 Task: Create a section Agile Avengers and in the section, add a milestone Cybersecurity Improvements in the project AgileCoast
Action: Mouse moved to (81, 399)
Screenshot: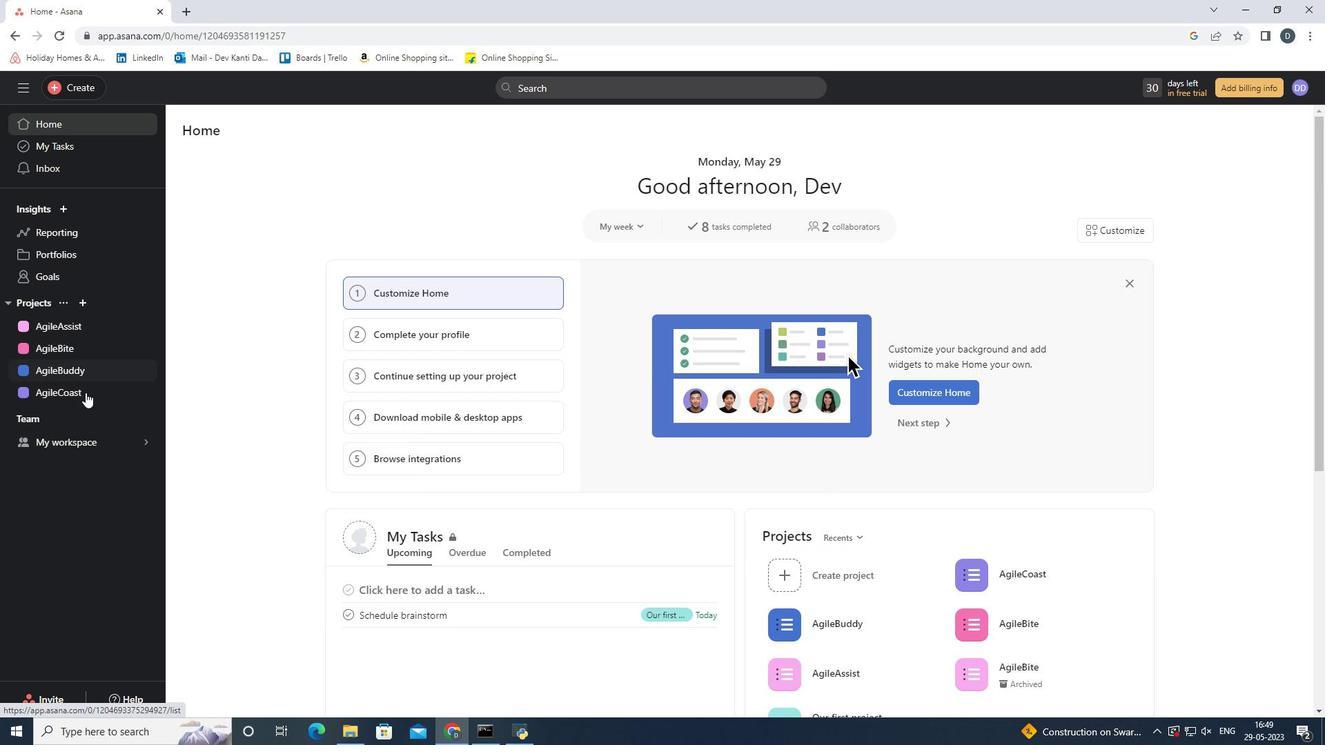 
Action: Mouse pressed left at (81, 399)
Screenshot: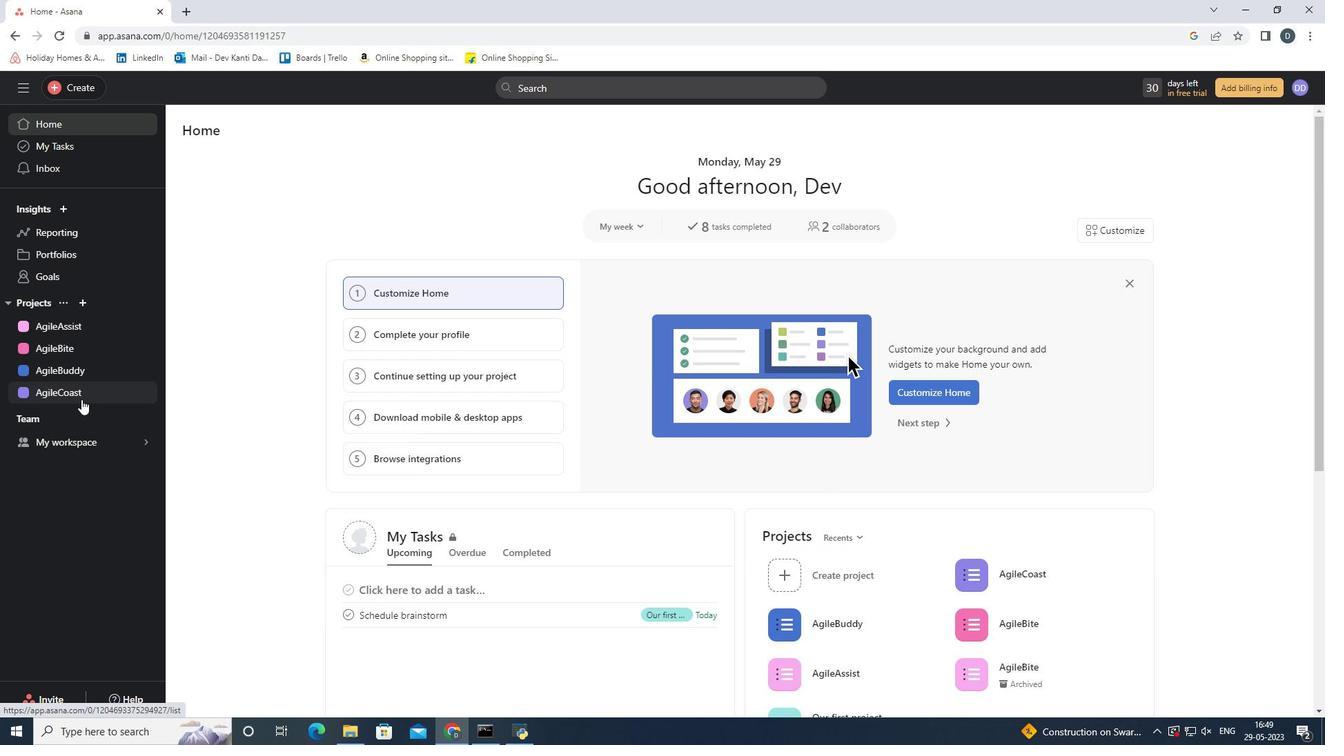 
Action: Mouse moved to (262, 576)
Screenshot: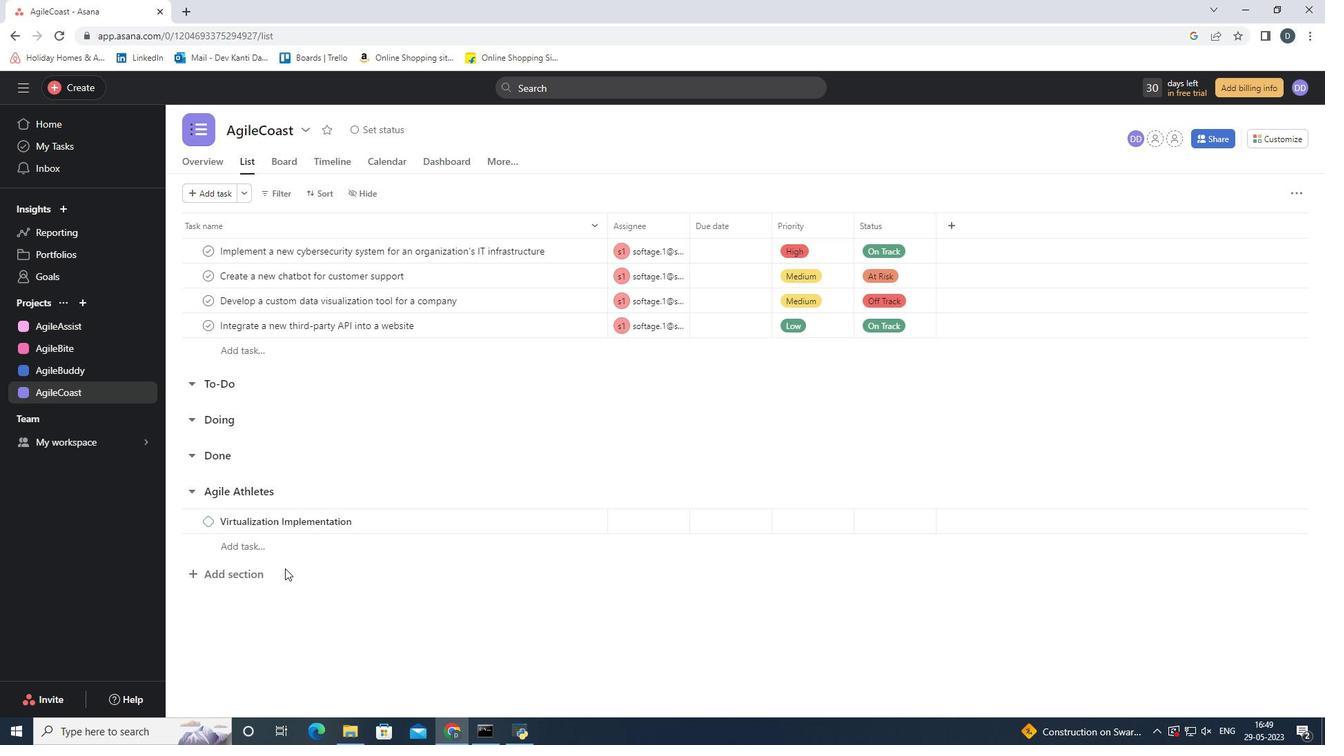 
Action: Mouse pressed left at (262, 576)
Screenshot: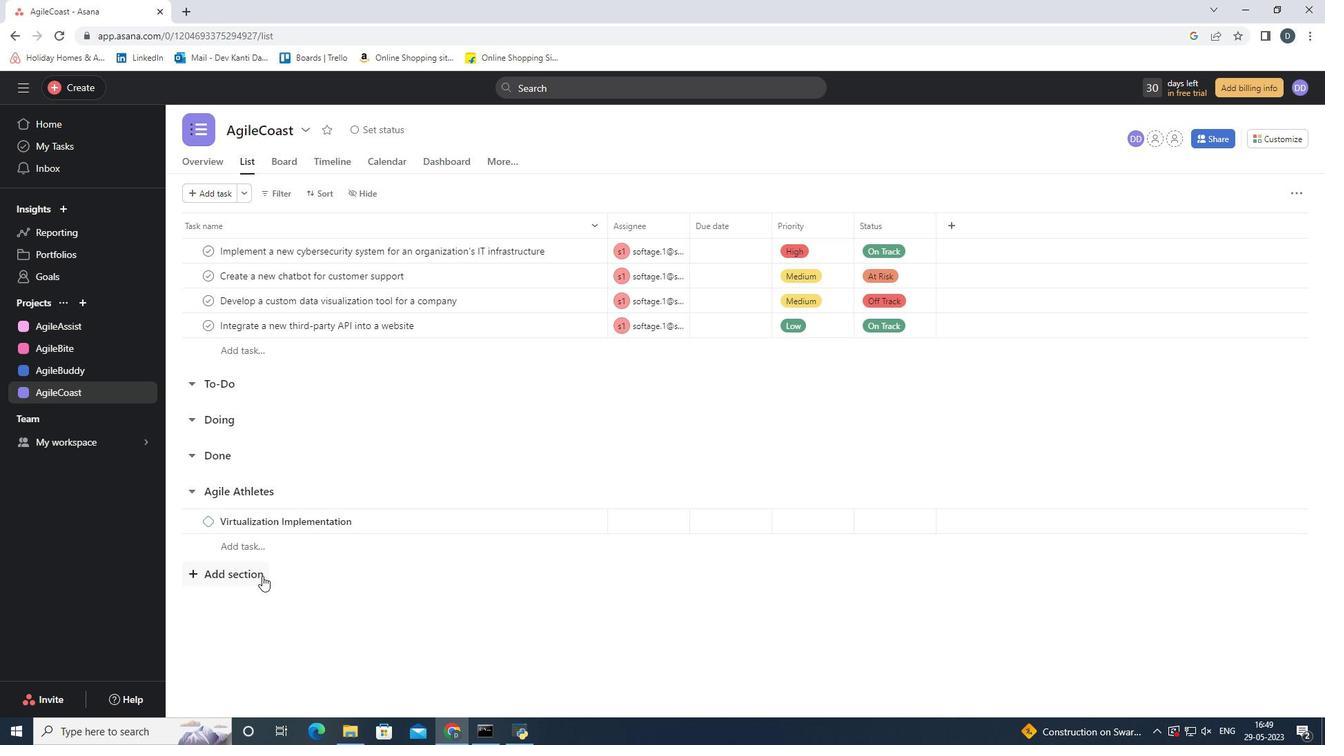 
Action: Mouse moved to (439, 658)
Screenshot: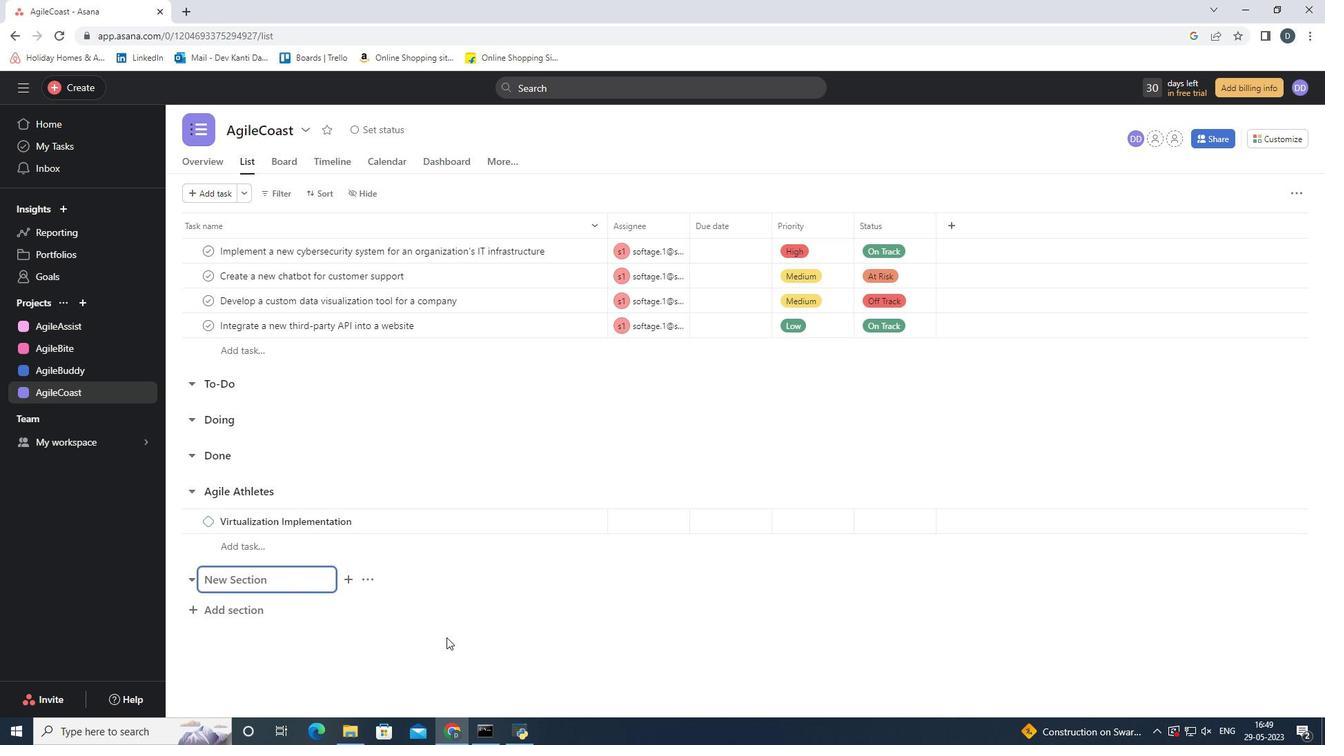 
Action: Key pressed <Key.shift><Key.shift><Key.shift><Key.shift><Key.shift><Key.shift><Key.shift><Key.shift><Key.shift><Key.shift><Key.shift><Key.shift><Key.shift>Agile<Key.space><Key.shift><Key.shift><Key.shift><Key.shift>Avengers
Screenshot: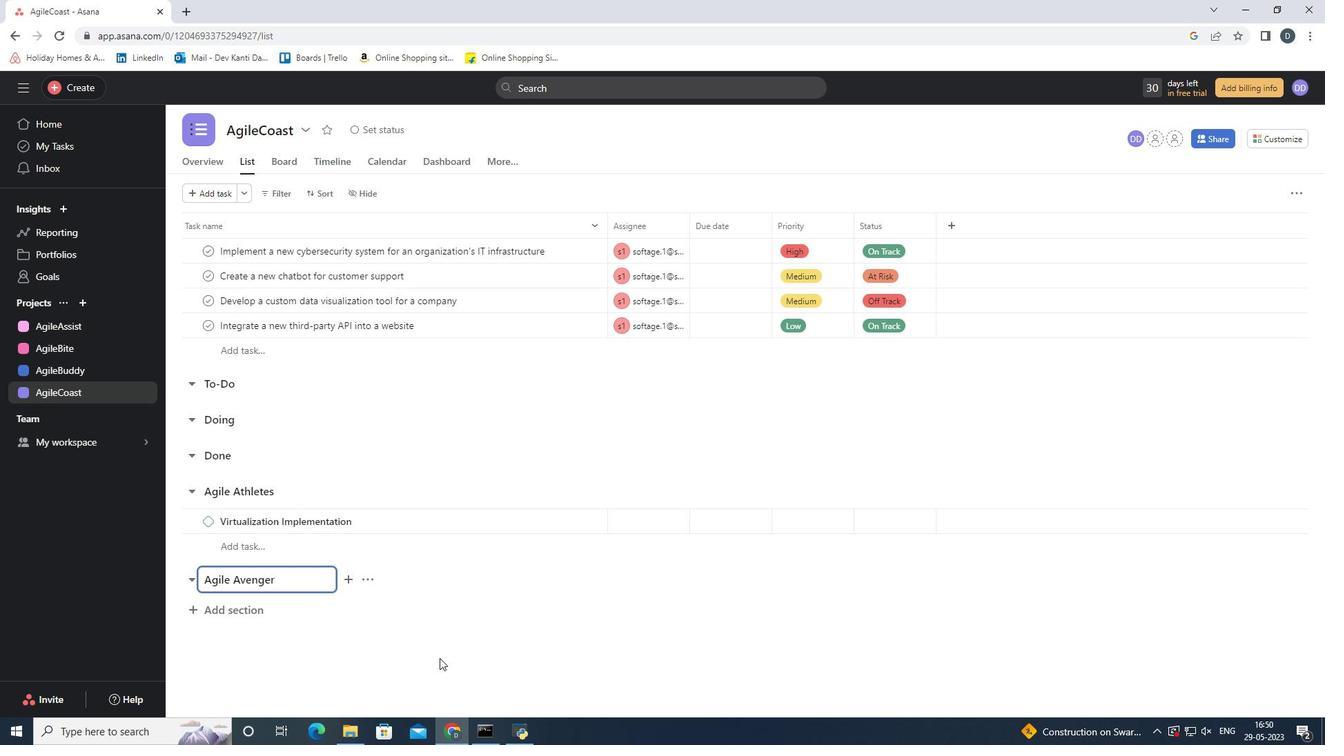 
Action: Mouse pressed left at (439, 658)
Screenshot: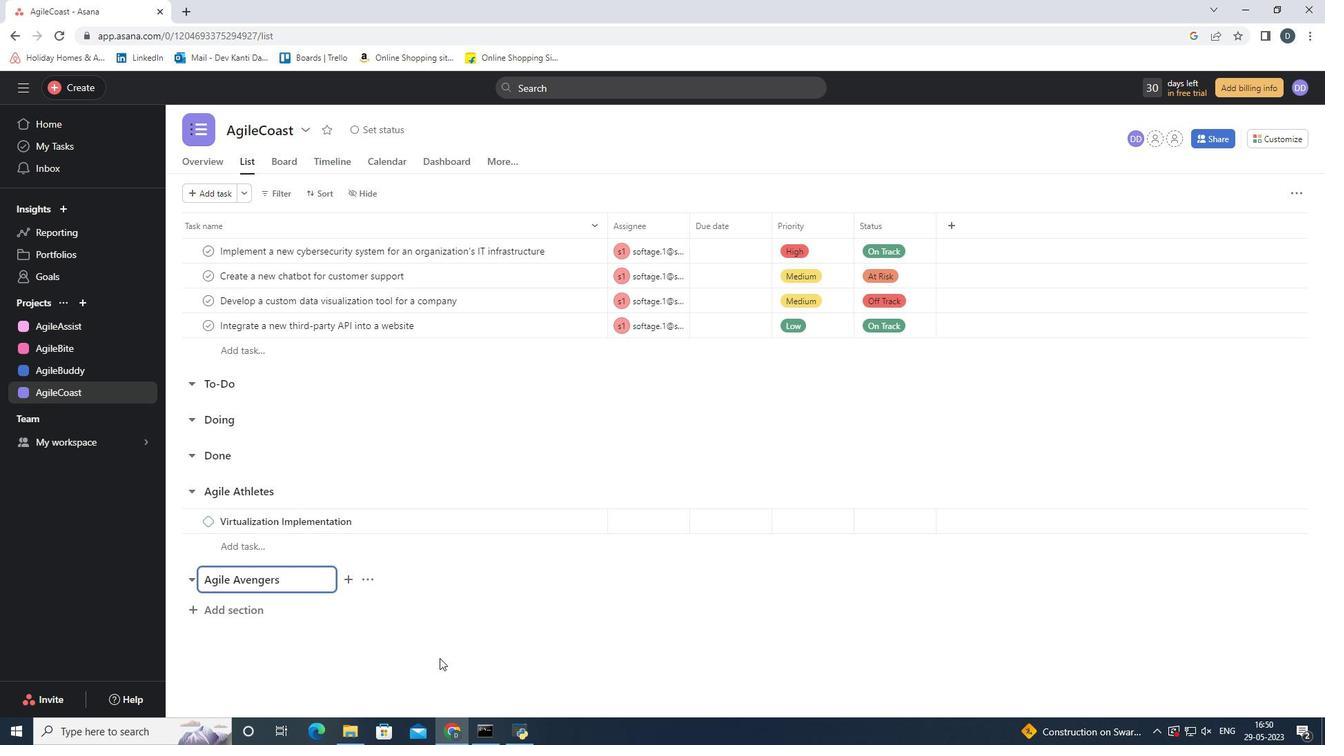 
Action: Mouse moved to (285, 581)
Screenshot: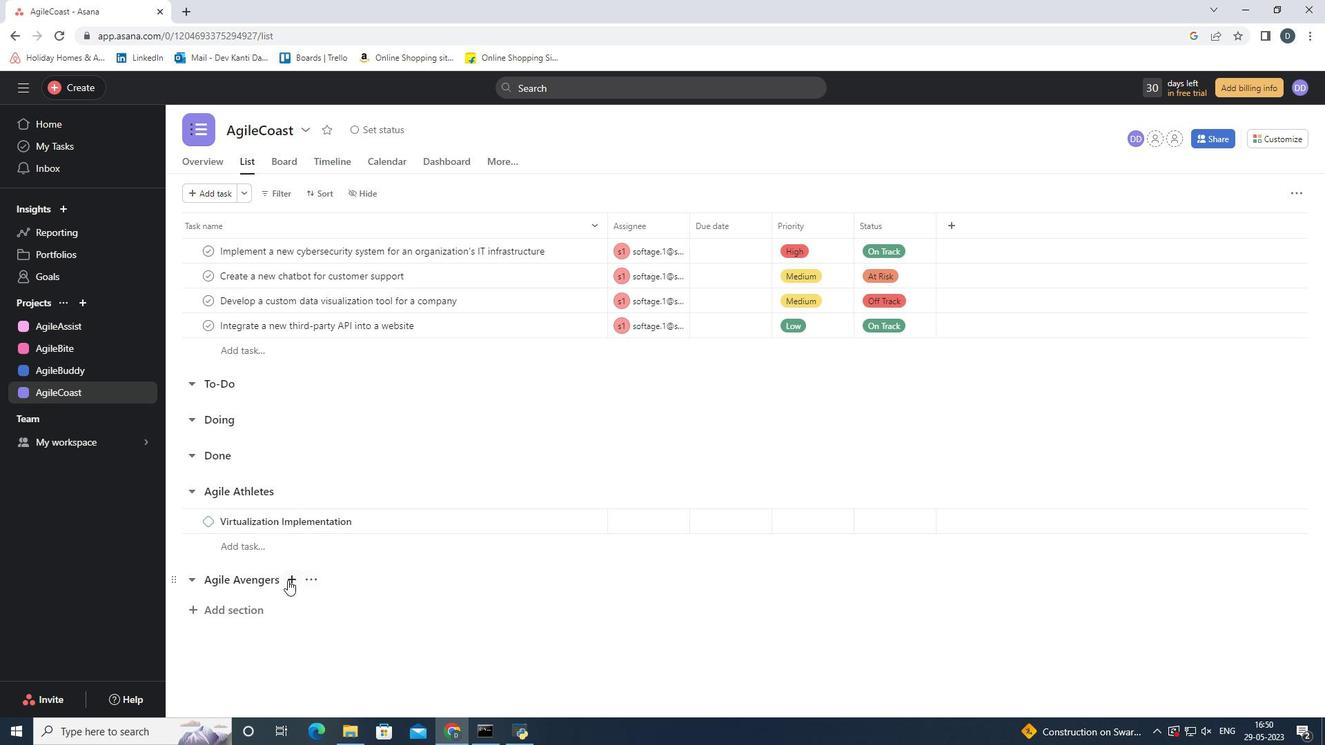 
Action: Mouse pressed left at (285, 581)
Screenshot: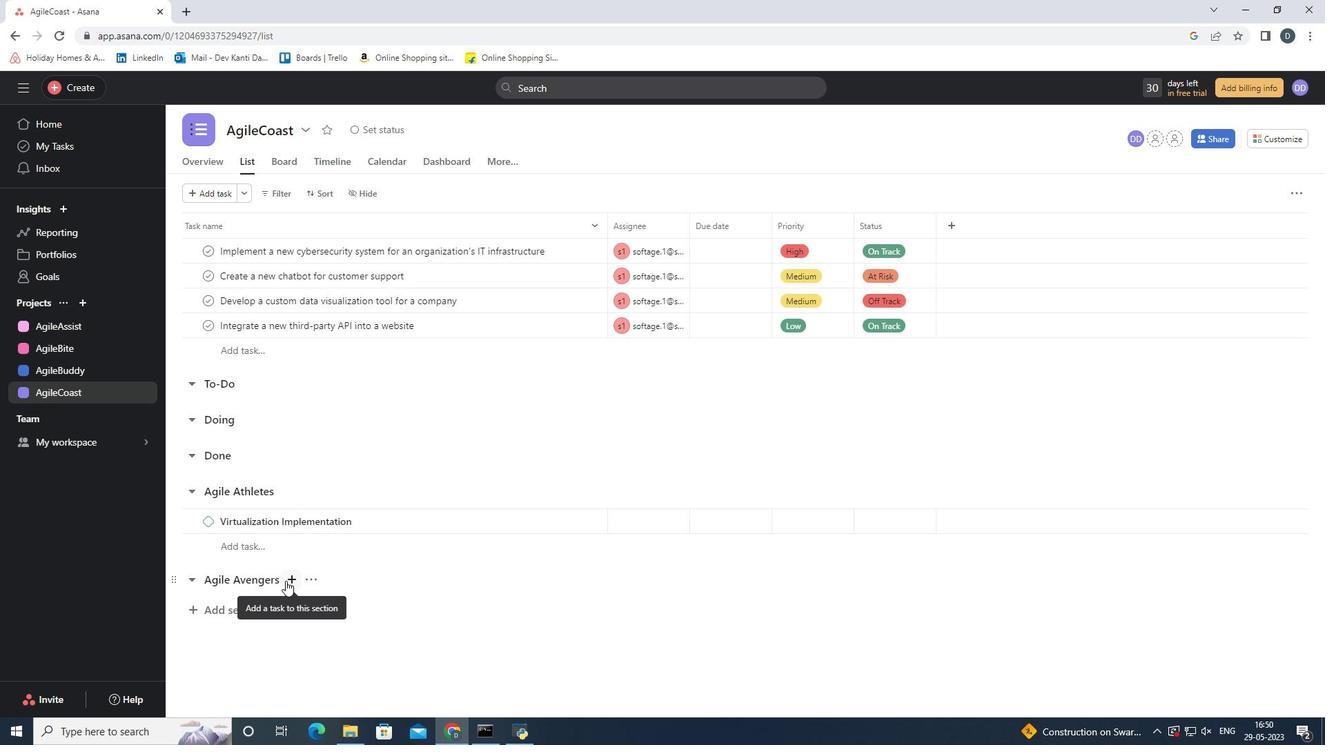
Action: Mouse moved to (678, 682)
Screenshot: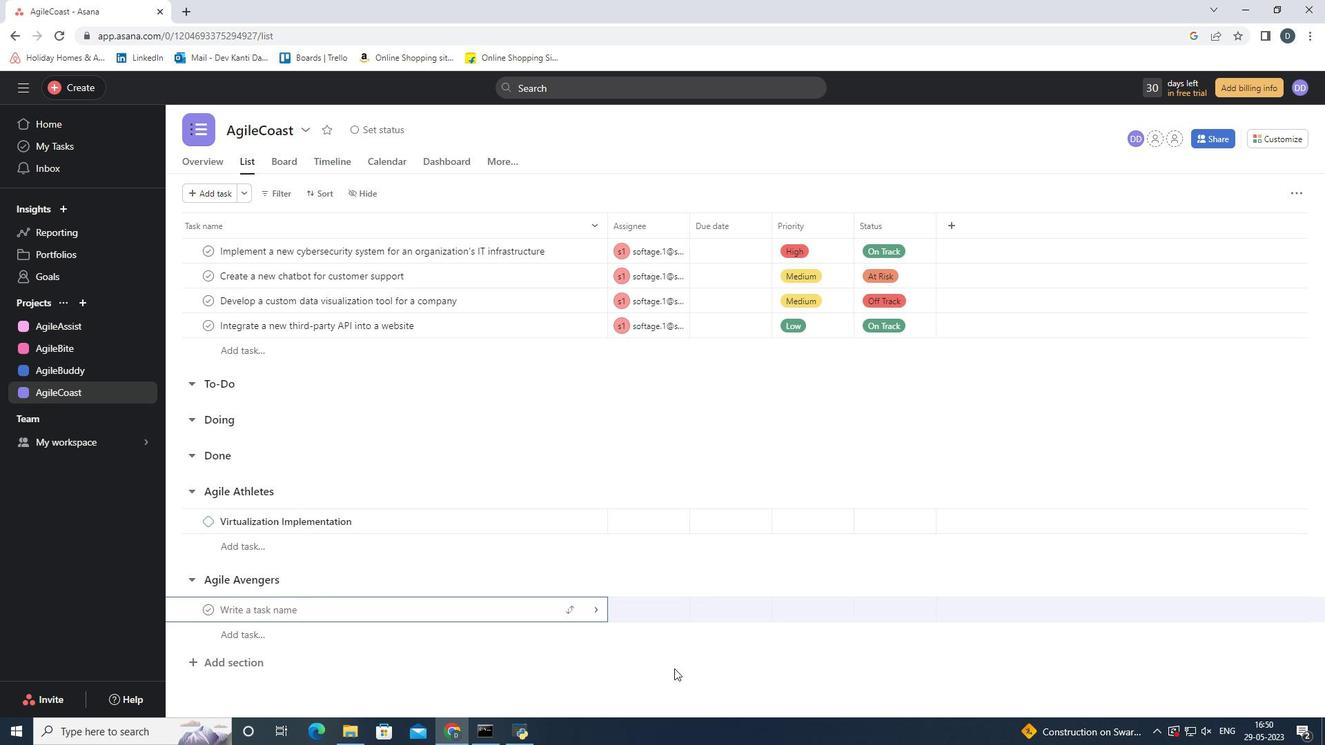 
Action: Key pressed <Key.cmd><Key.cmd><Key.shift><Key.shift><Key.shift><Key.shift><Key.shift>Cybersecurity<Key.space><Key.shift_r><Key.shift_r>Improvements
Screenshot: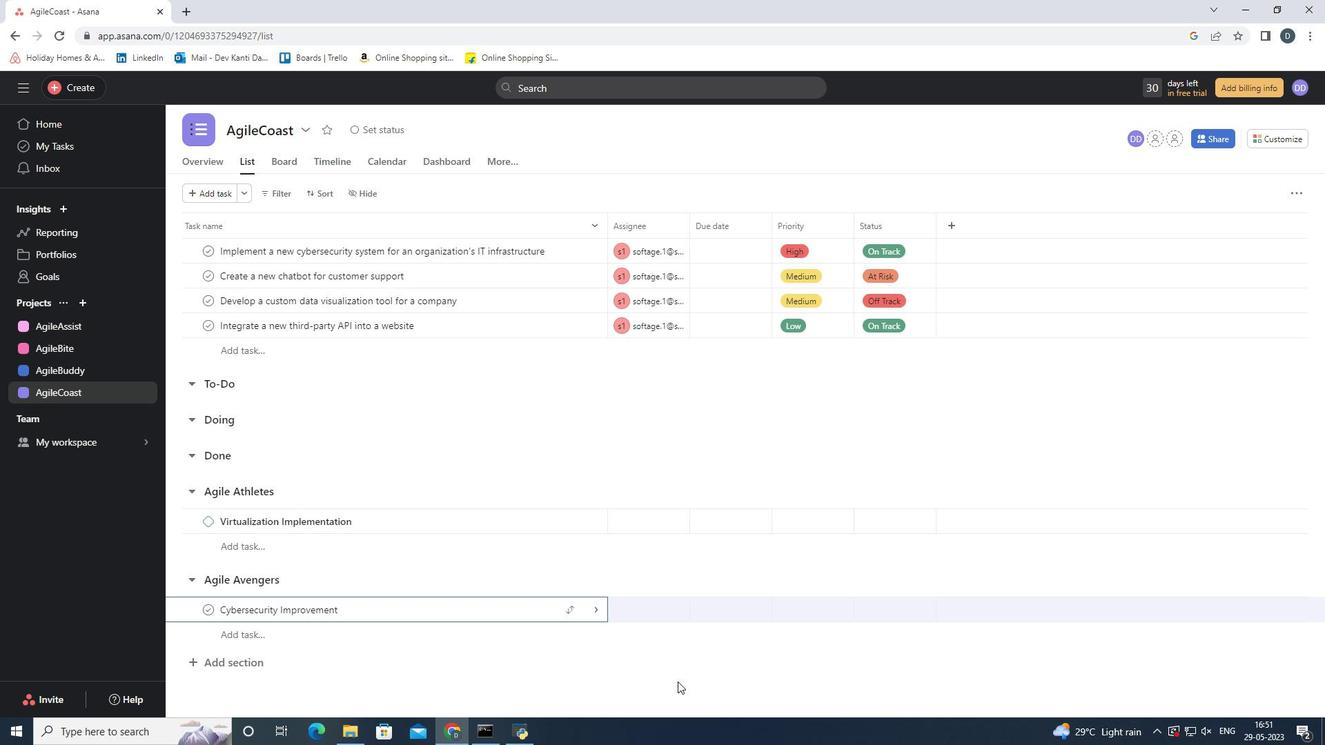 
Action: Mouse moved to (544, 684)
Screenshot: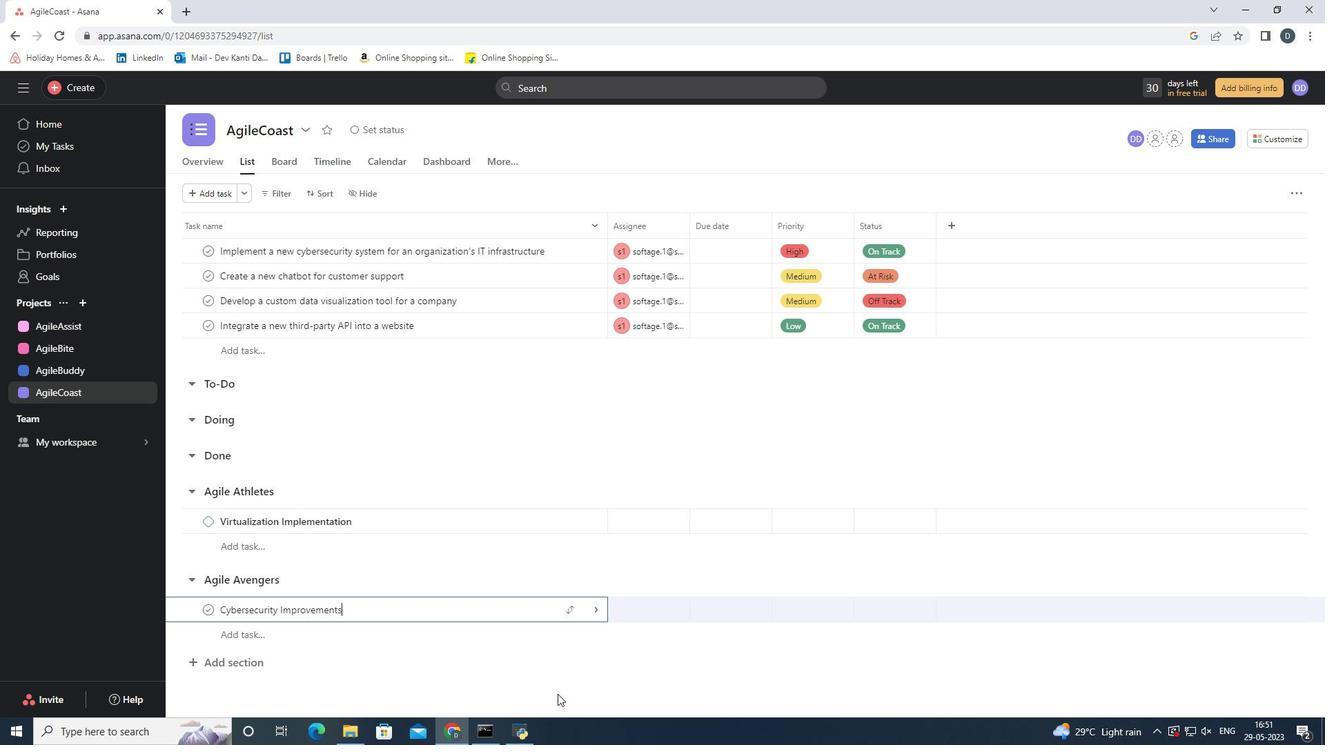 
Action: Mouse pressed left at (544, 684)
Screenshot: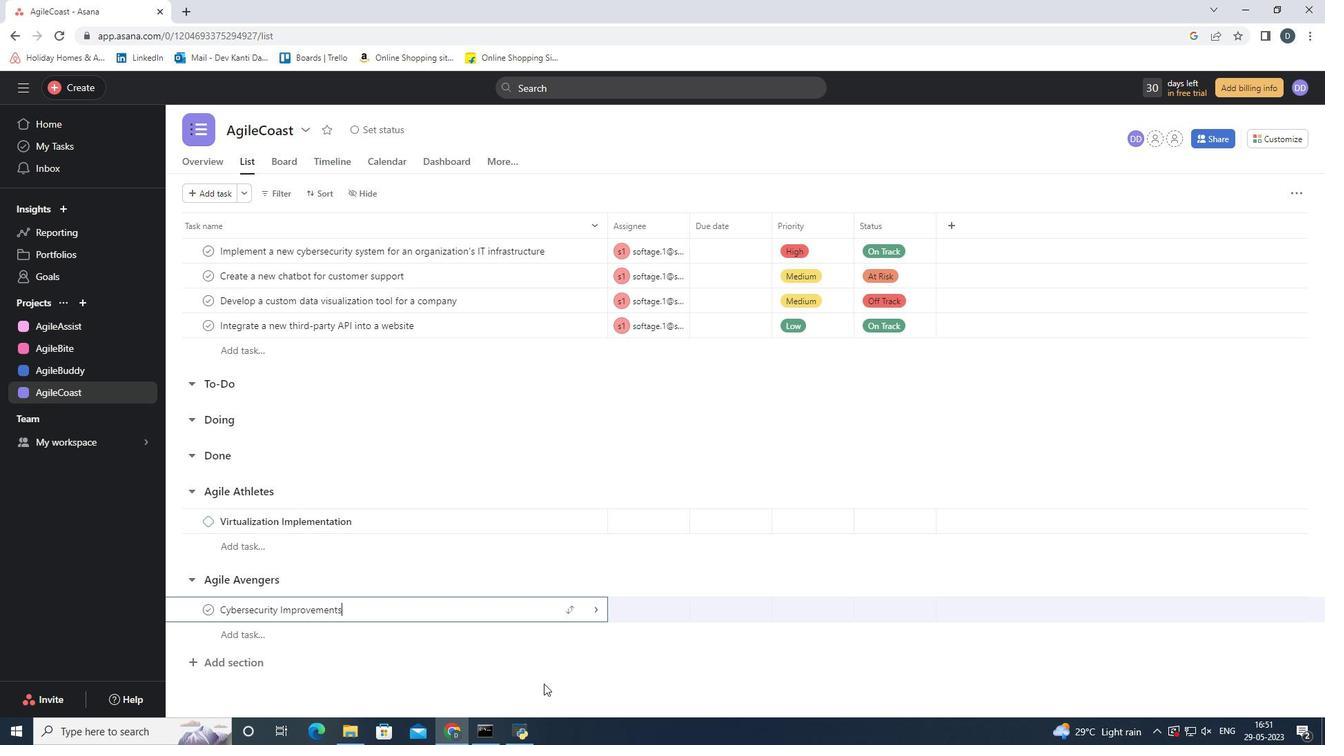 
Action: Mouse moved to (600, 611)
Screenshot: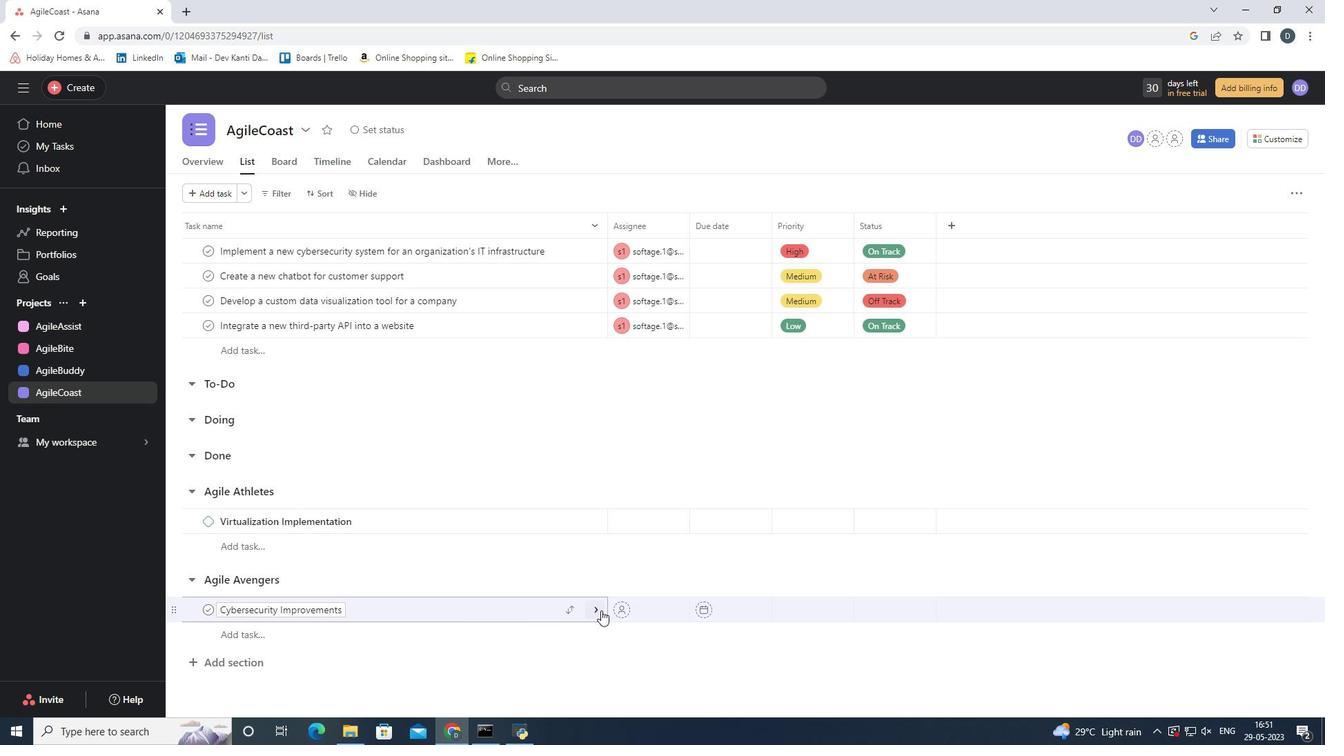 
Action: Mouse pressed left at (600, 611)
Screenshot: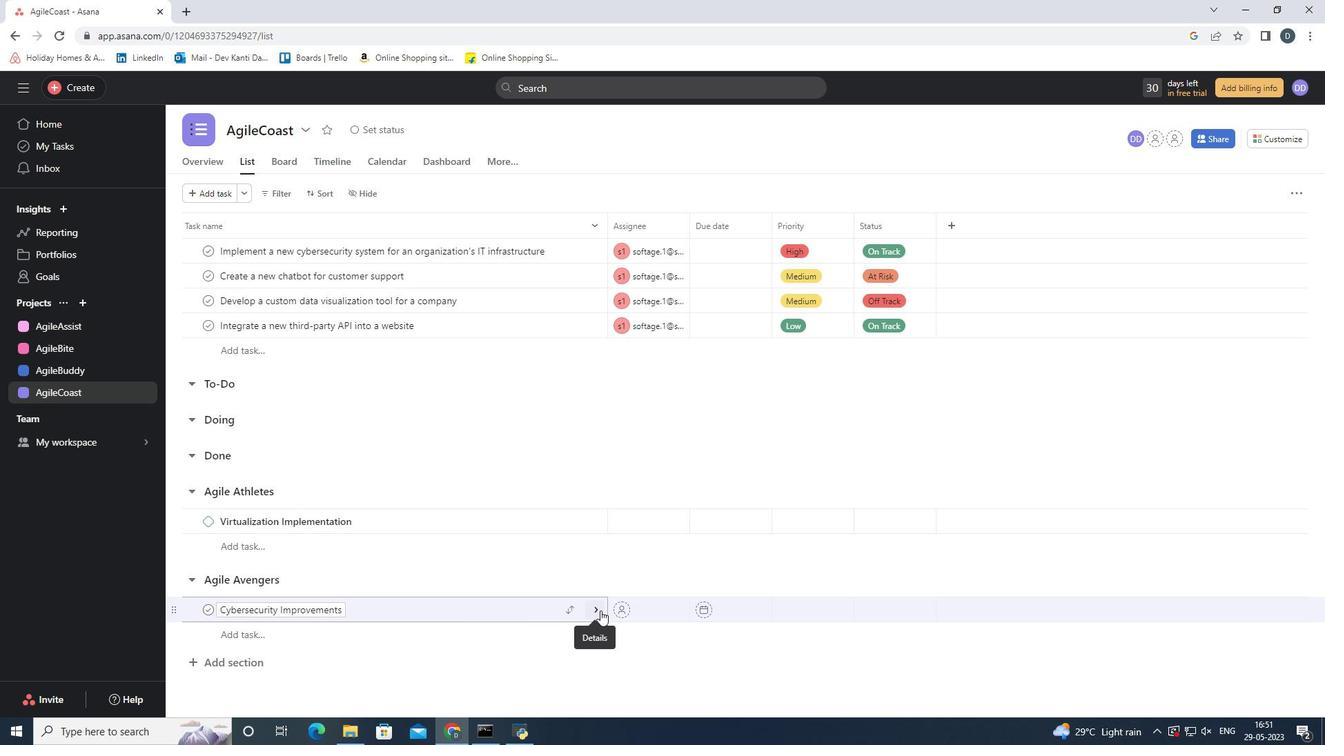 
Action: Mouse moved to (1268, 191)
Screenshot: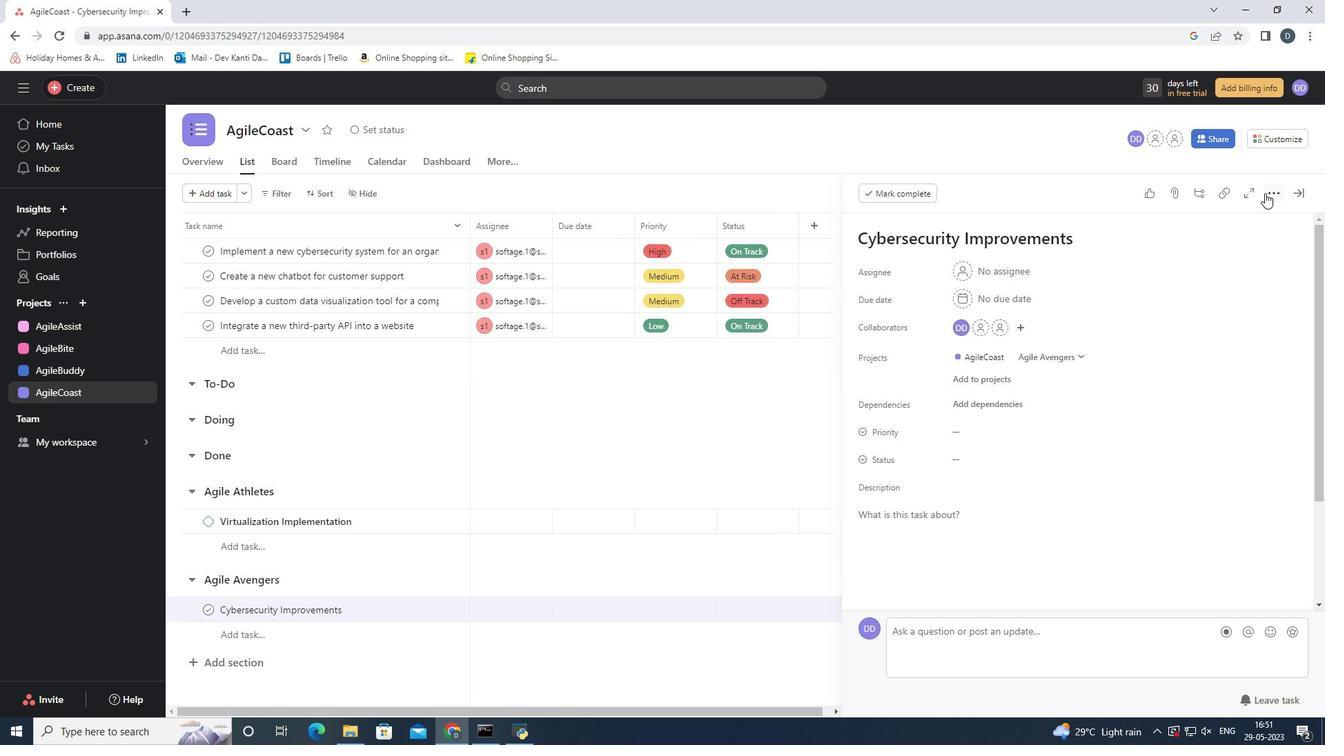 
Action: Mouse pressed left at (1268, 191)
Screenshot: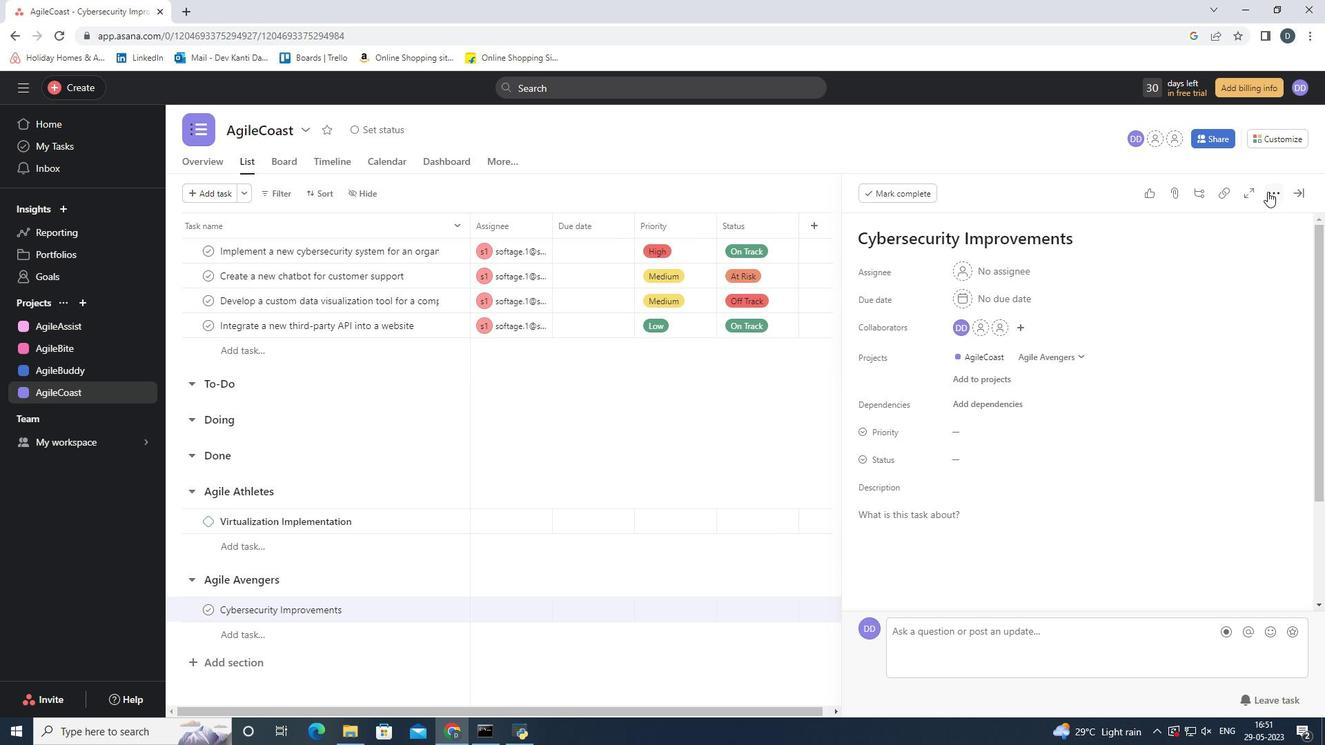 
Action: Mouse moved to (1227, 256)
Screenshot: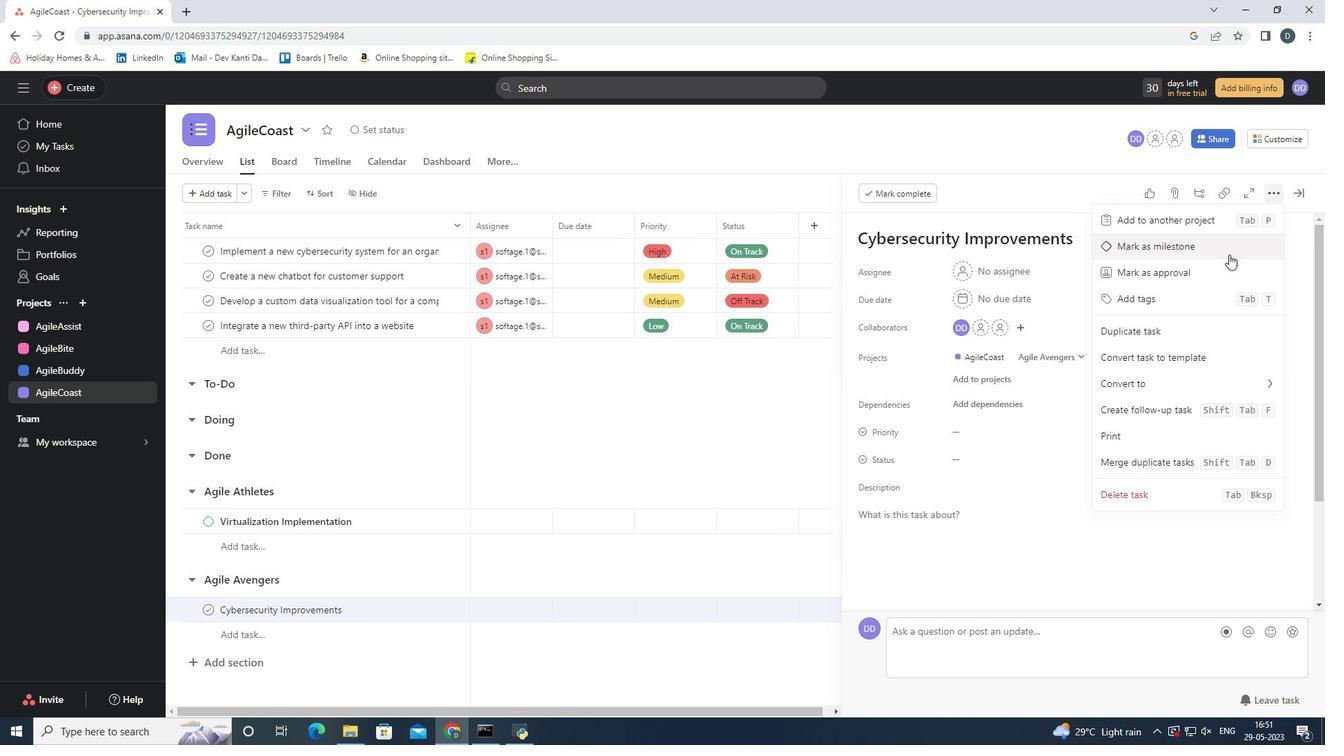 
Action: Mouse pressed left at (1227, 256)
Screenshot: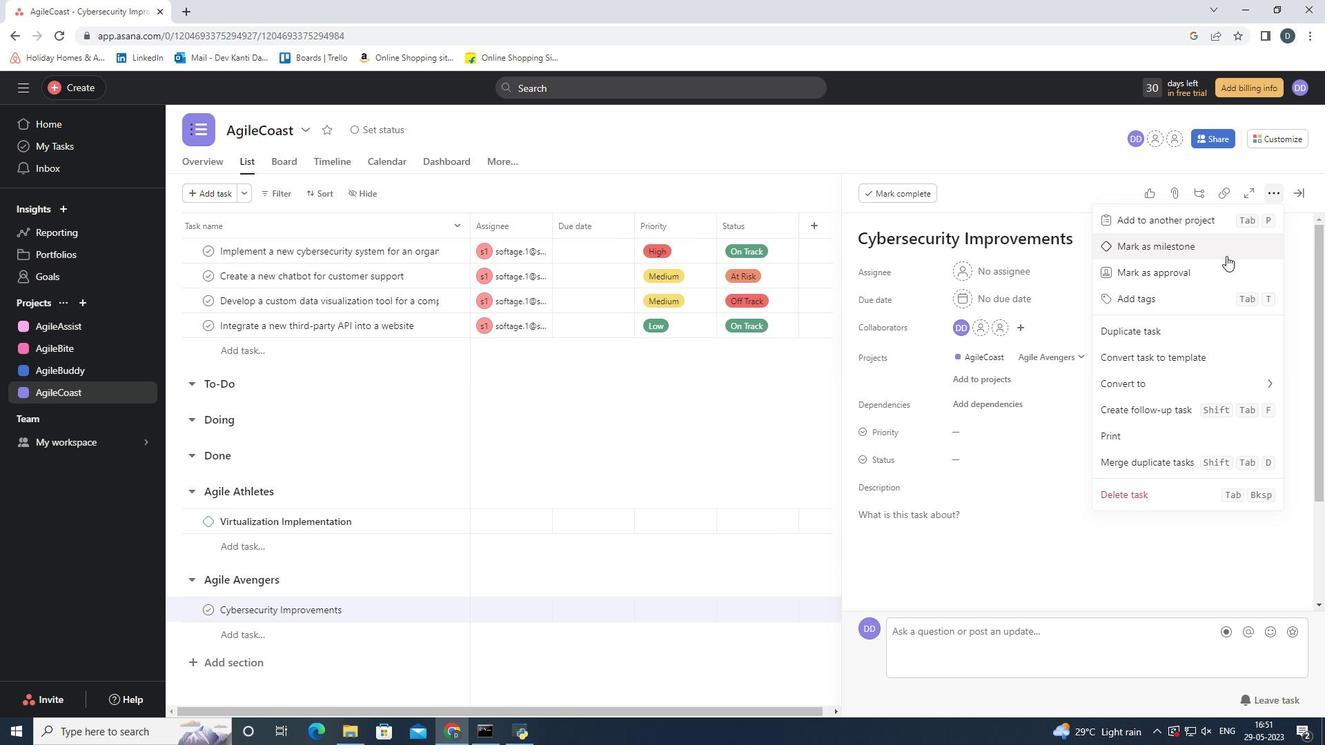 
Action: Mouse moved to (1305, 195)
Screenshot: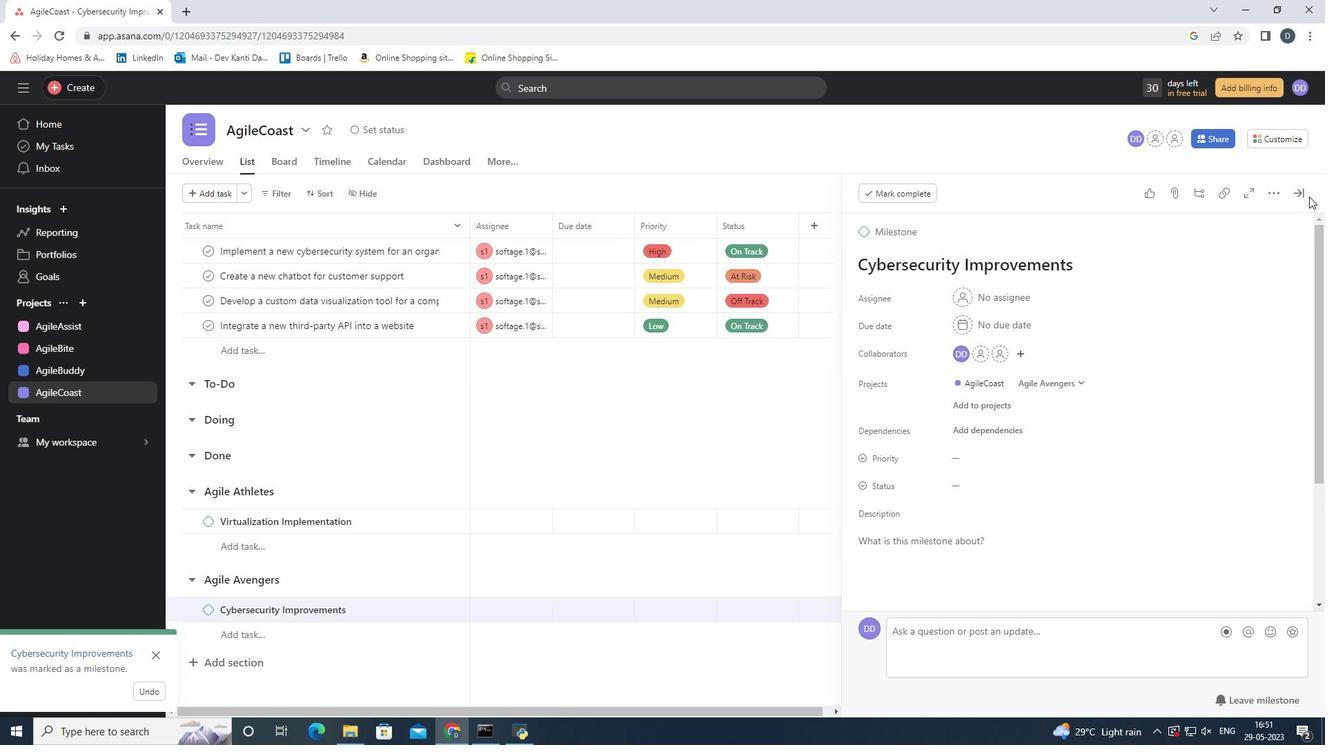 
Action: Mouse pressed left at (1305, 195)
Screenshot: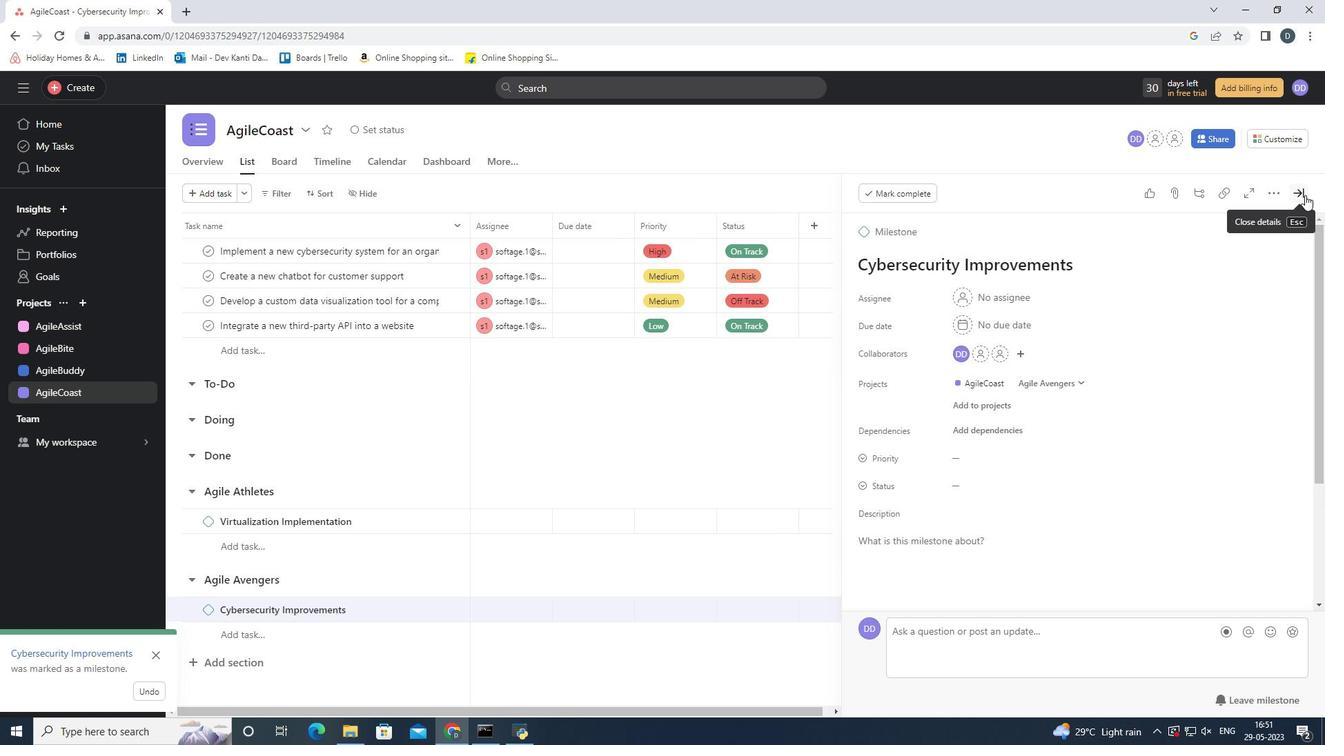 
Action: Mouse moved to (628, 575)
Screenshot: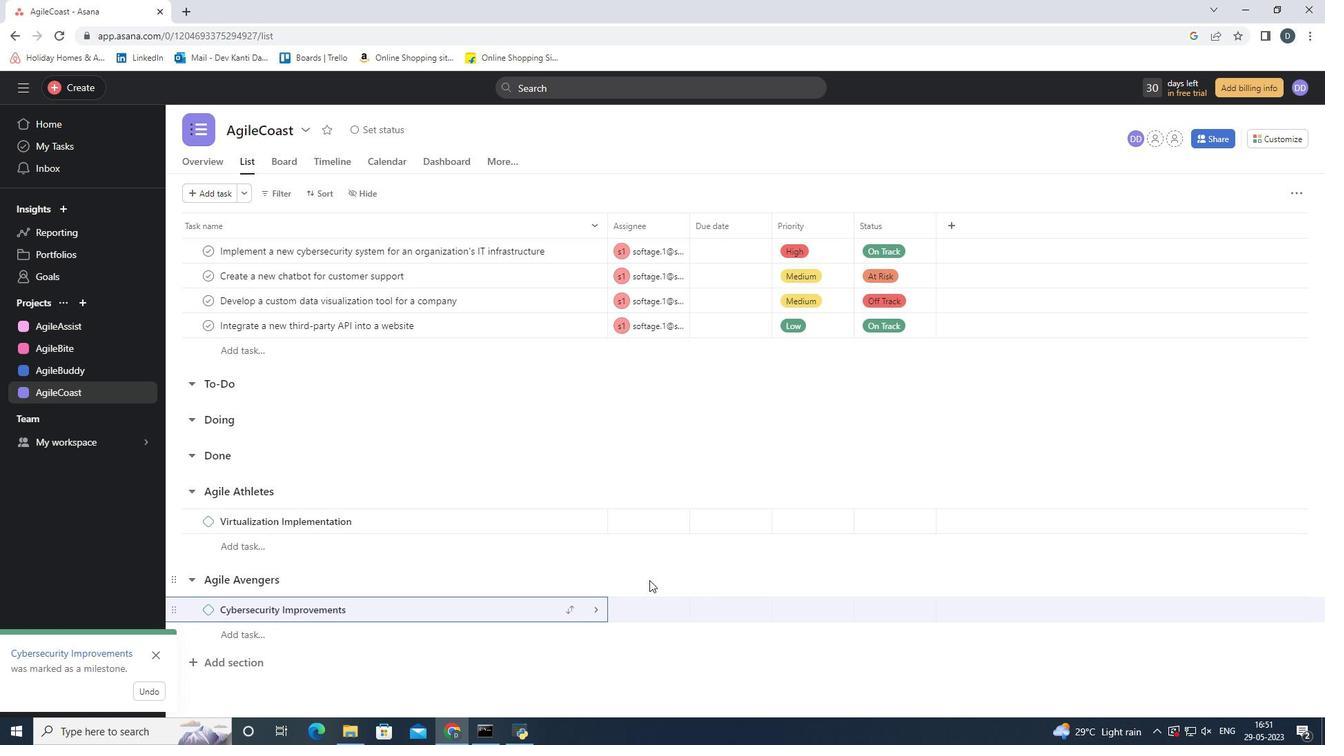 
Action: Mouse pressed left at (628, 575)
Screenshot: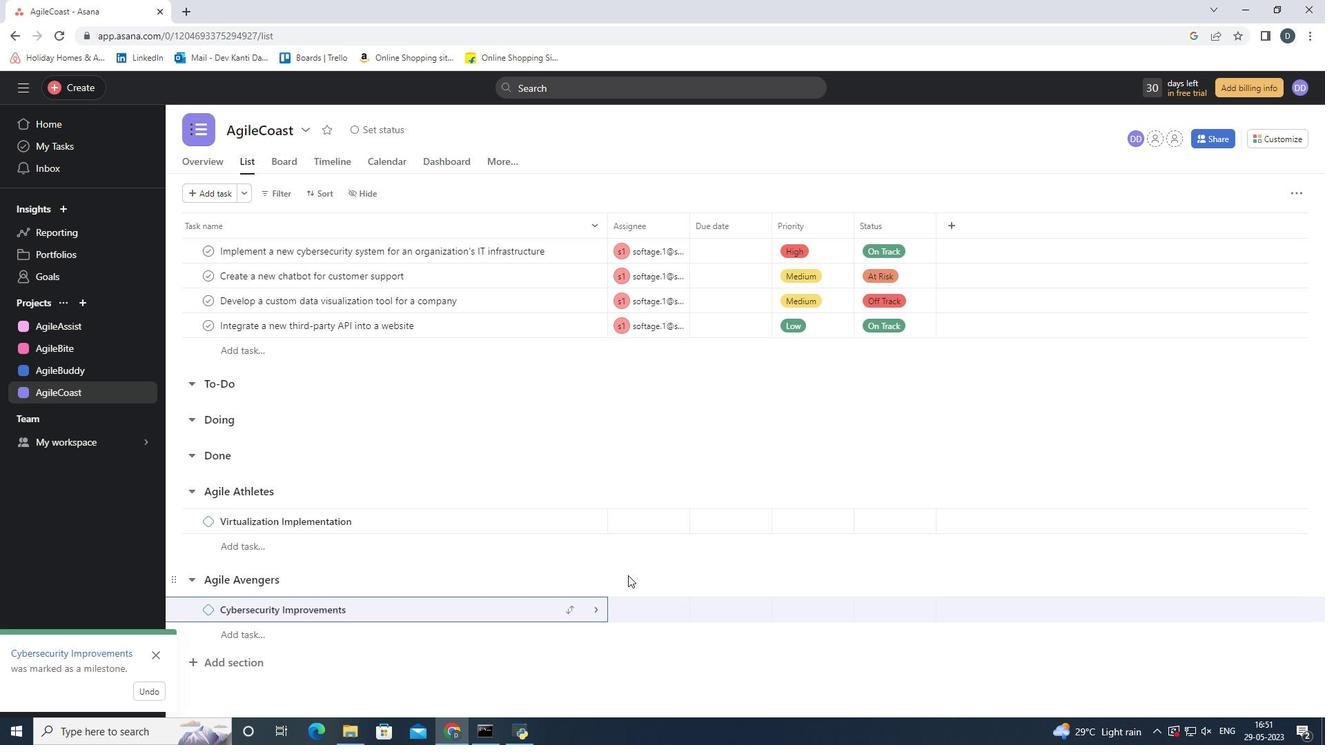 
Action: Mouse moved to (436, 680)
Screenshot: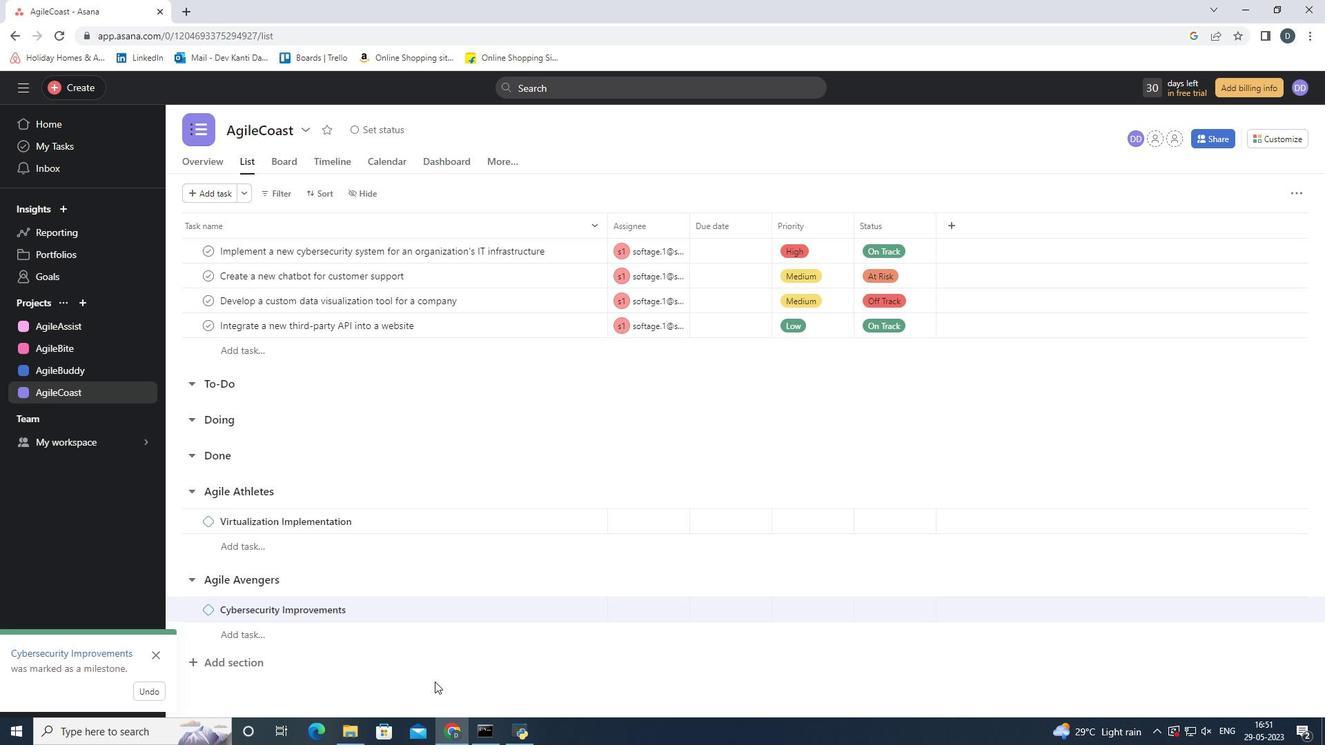 
